 Task: Create a schedule automation trigger every thursday at 04:00 PM.
Action: Mouse moved to (1072, 299)
Screenshot: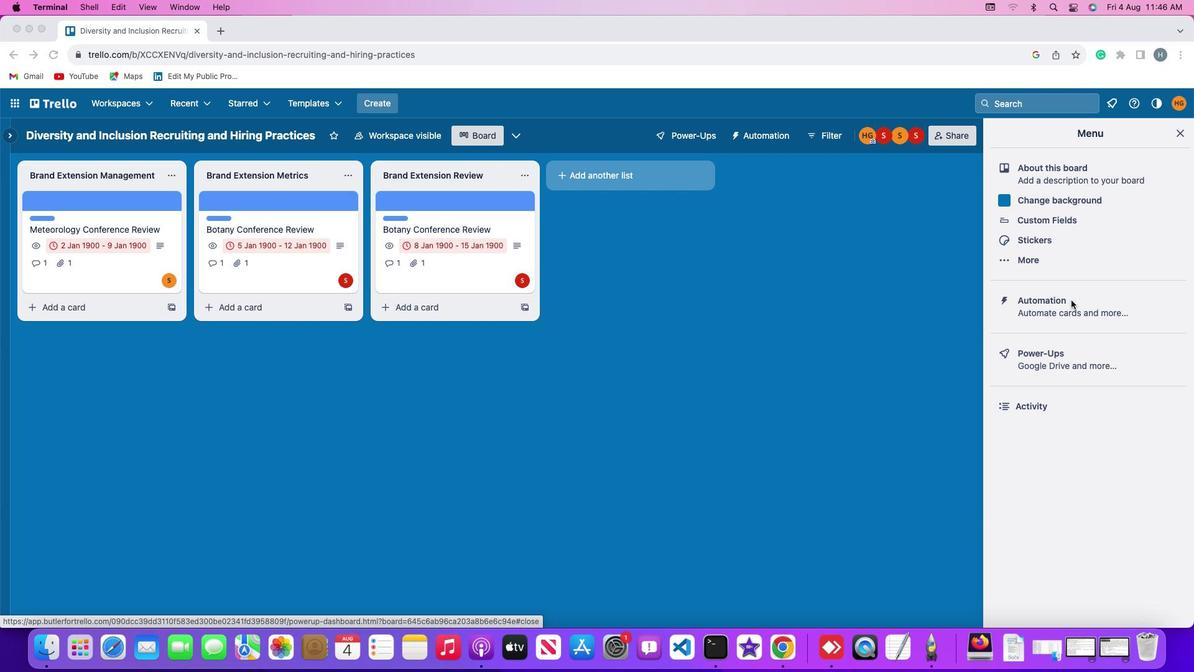 
Action: Mouse pressed left at (1072, 299)
Screenshot: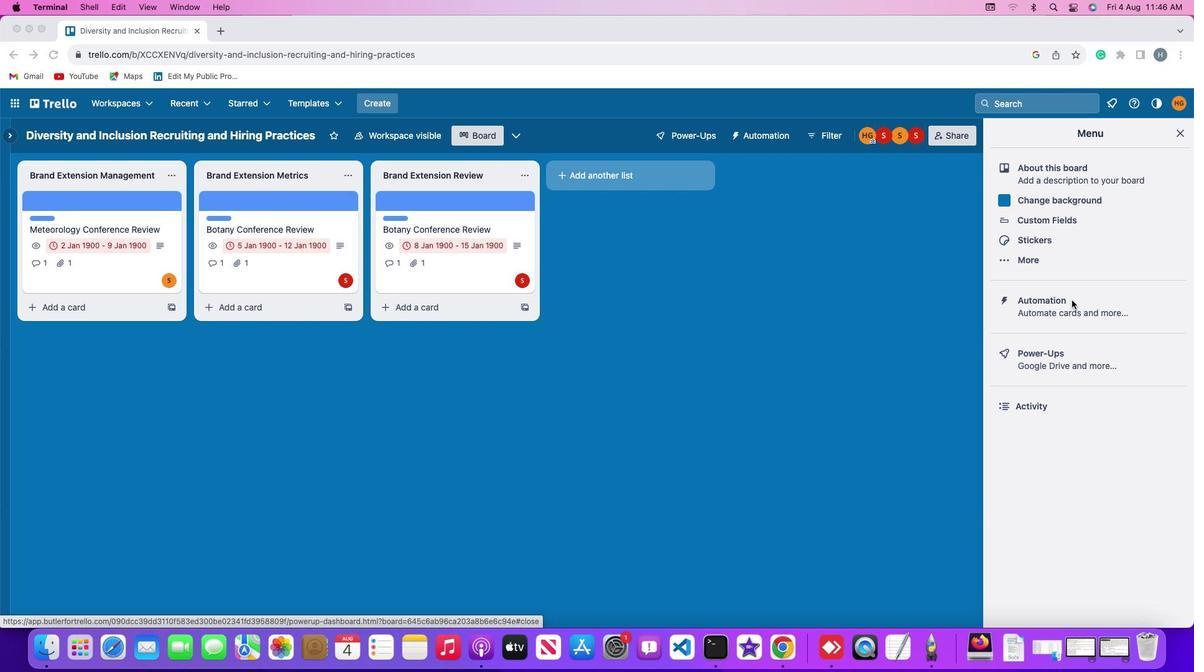 
Action: Mouse moved to (1074, 303)
Screenshot: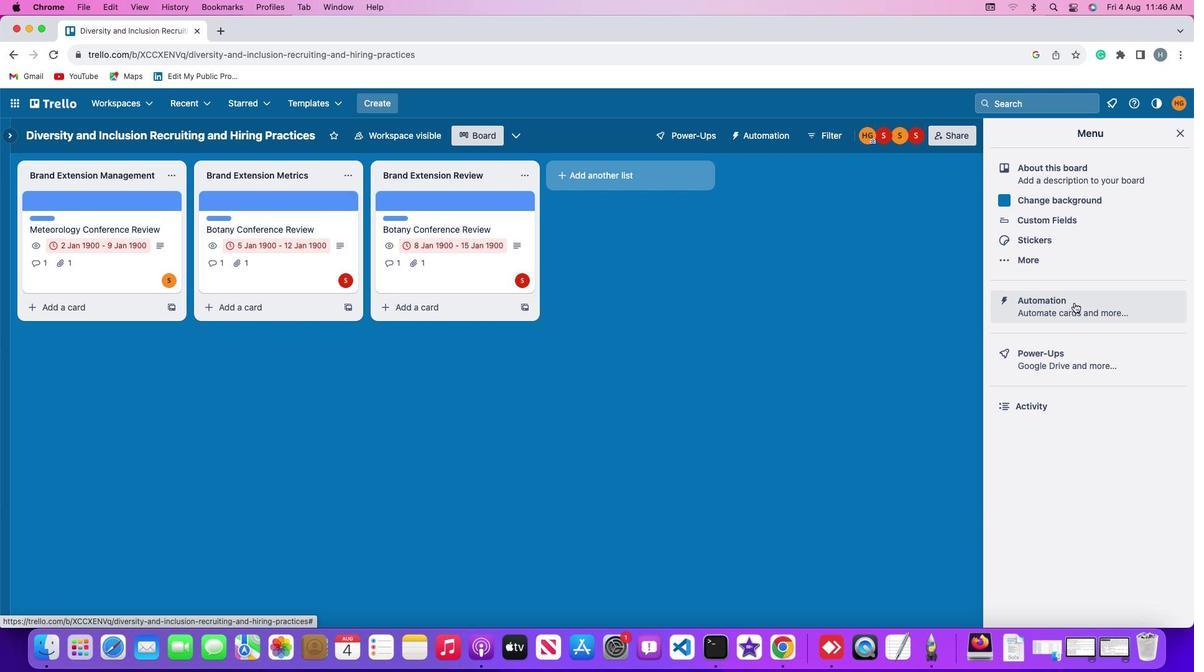 
Action: Mouse pressed left at (1074, 303)
Screenshot: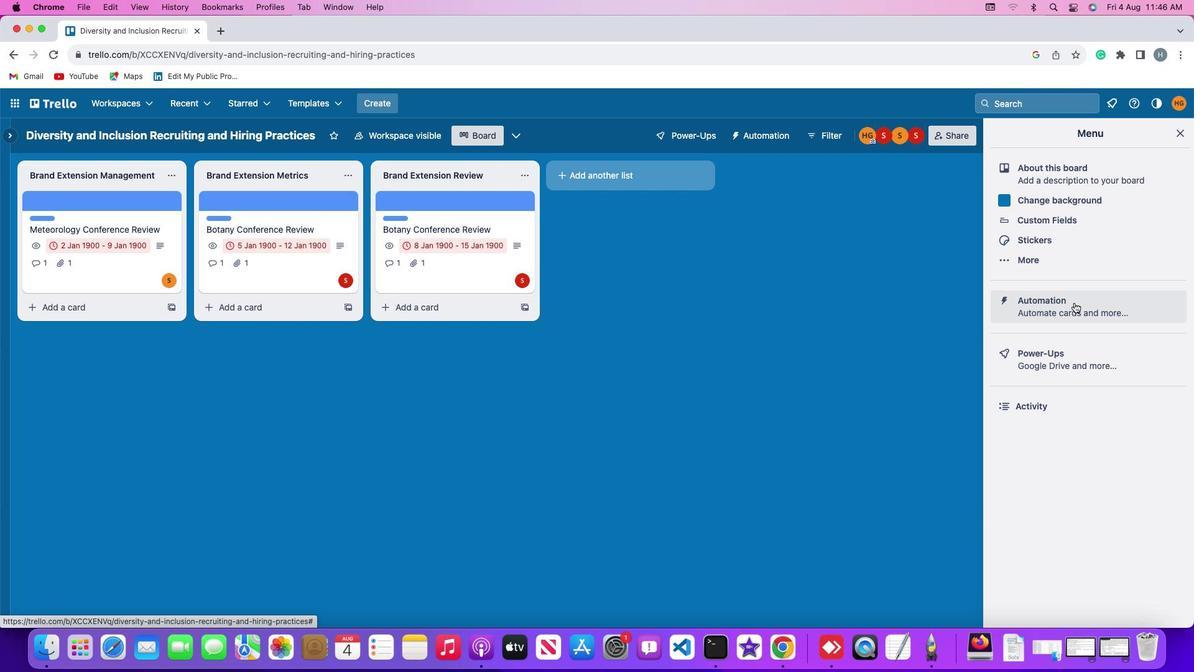 
Action: Mouse moved to (75, 270)
Screenshot: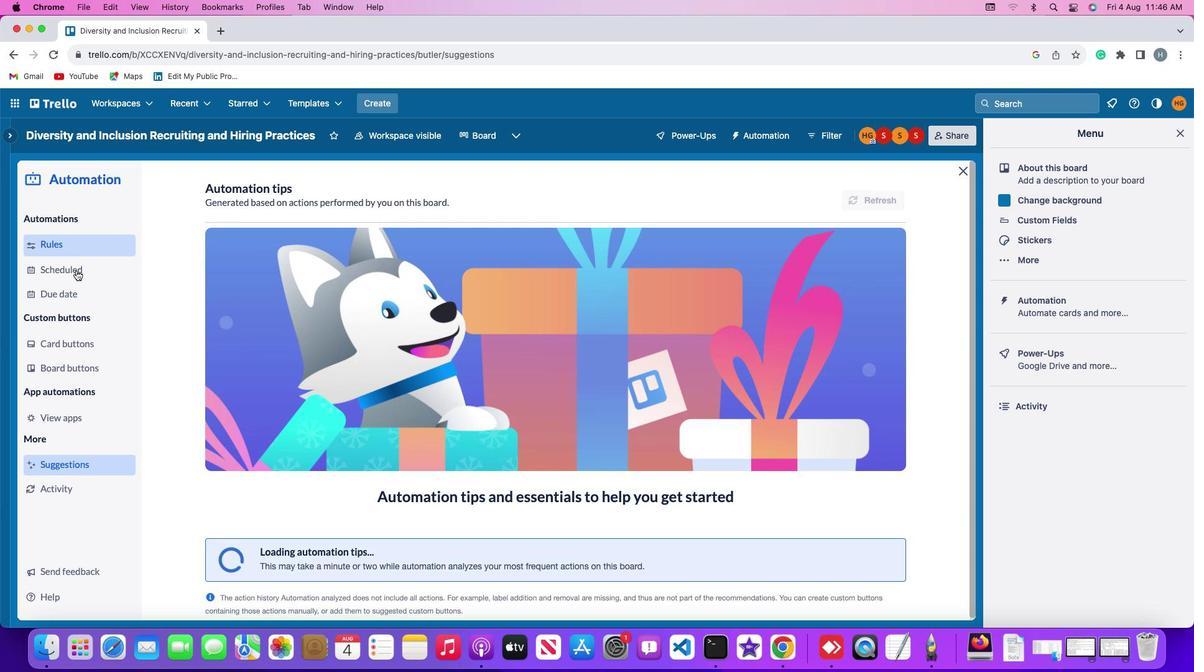 
Action: Mouse pressed left at (75, 270)
Screenshot: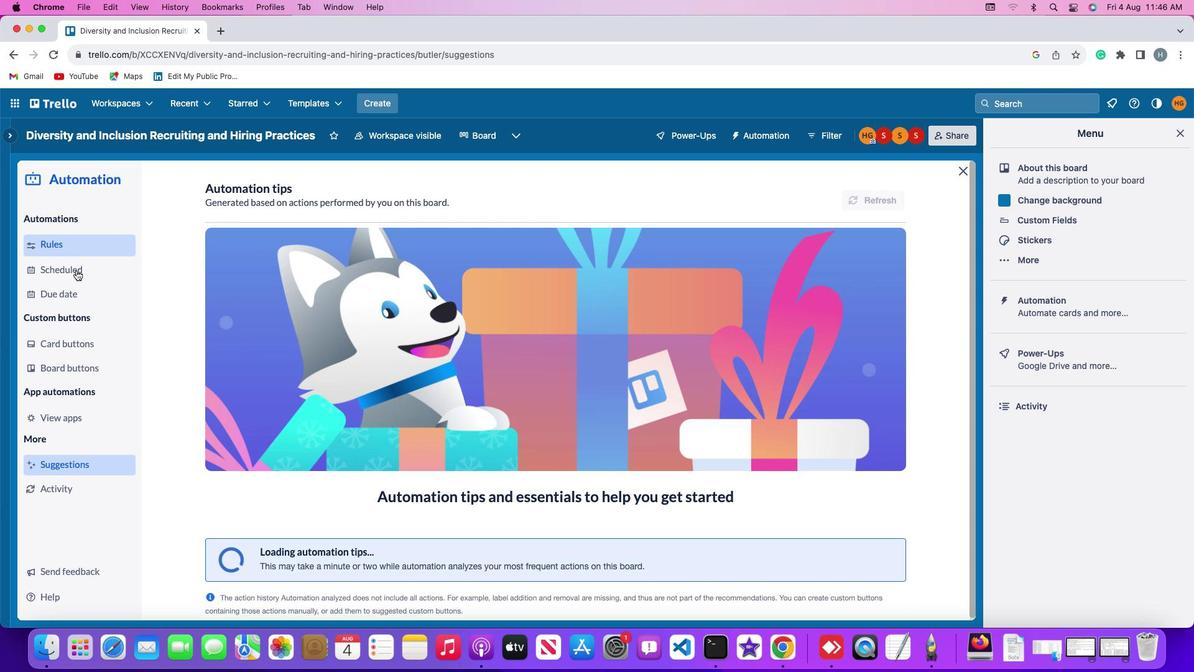 
Action: Mouse moved to (823, 190)
Screenshot: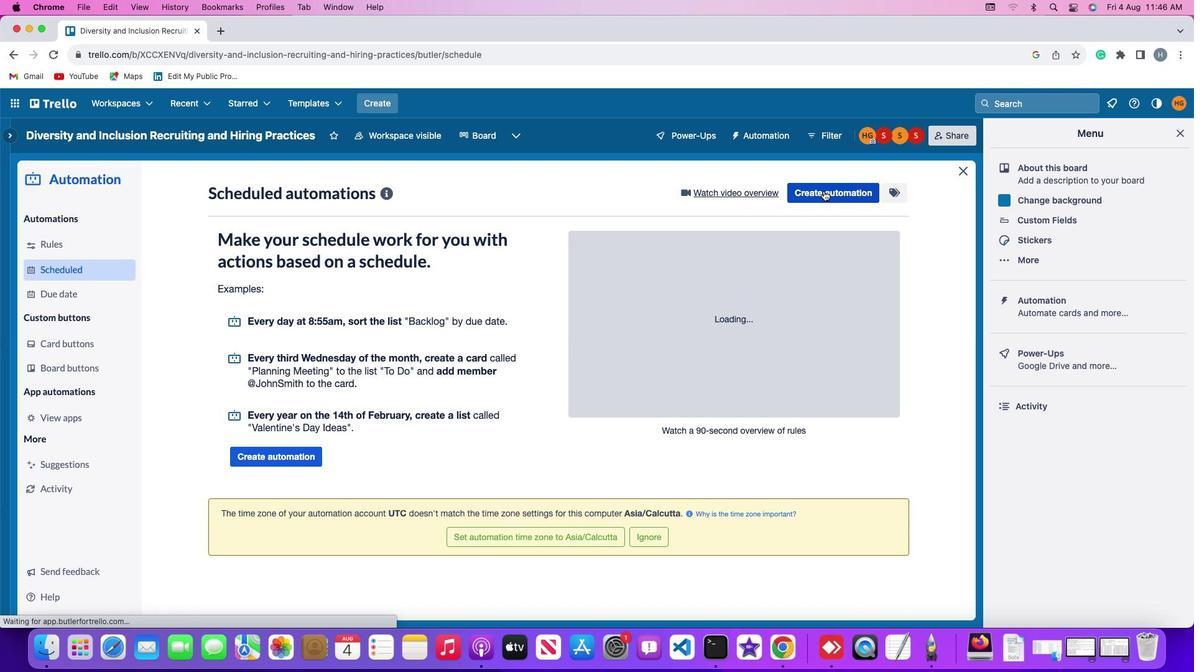 
Action: Mouse pressed left at (823, 190)
Screenshot: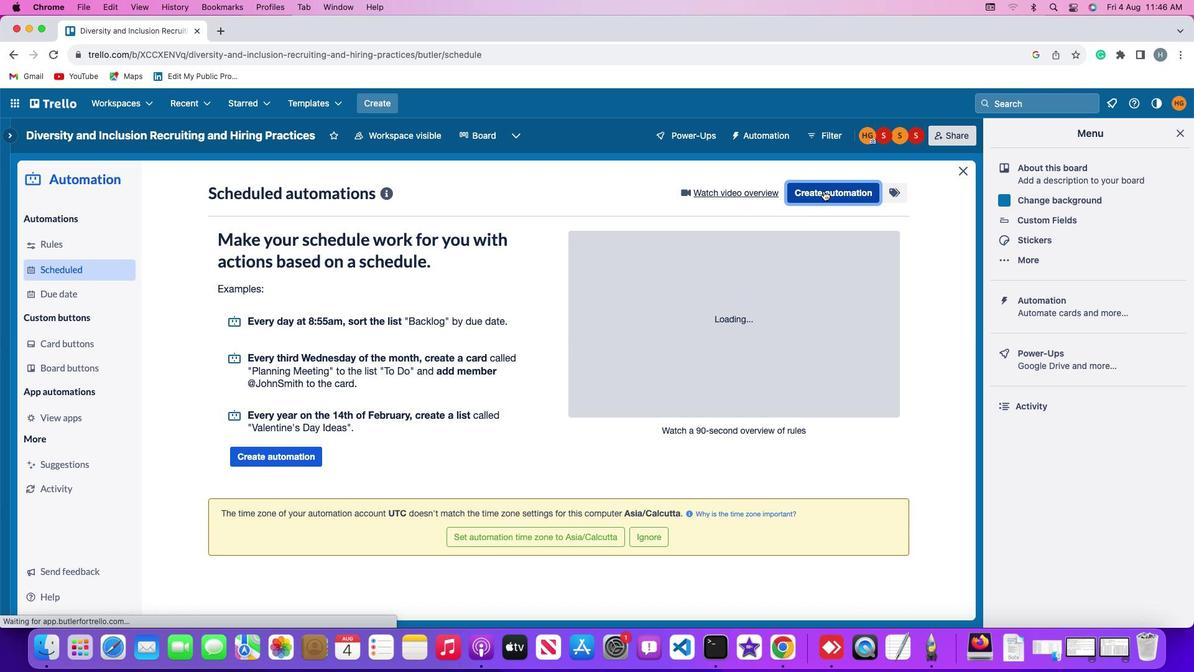 
Action: Mouse moved to (590, 312)
Screenshot: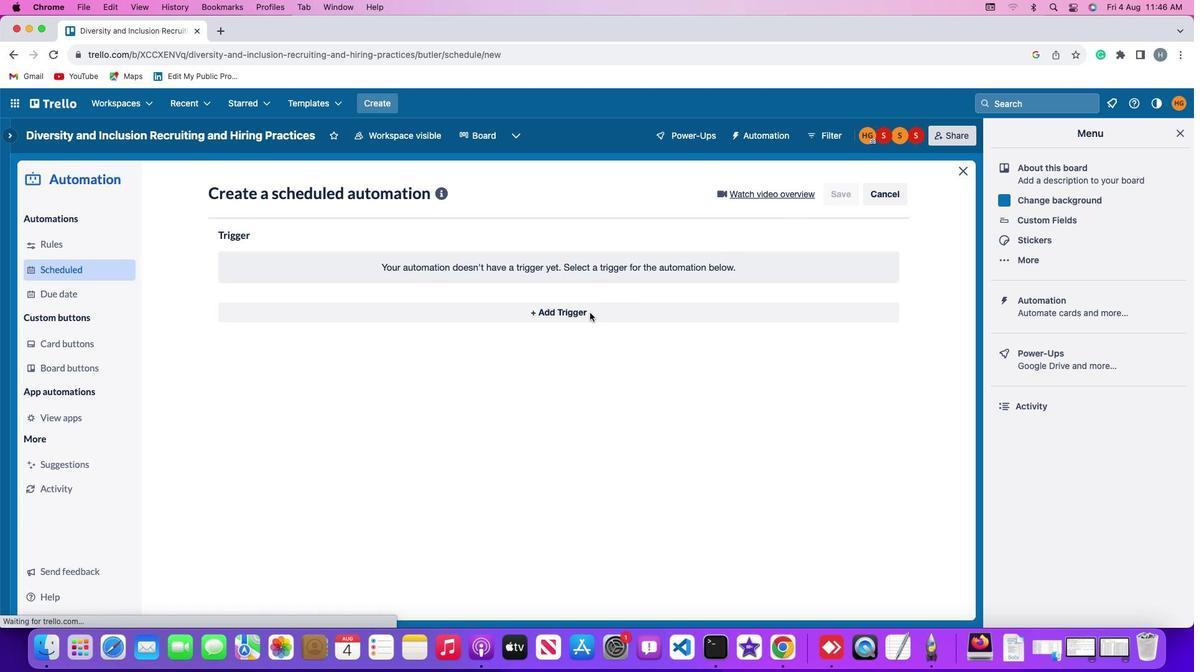 
Action: Mouse pressed left at (590, 312)
Screenshot: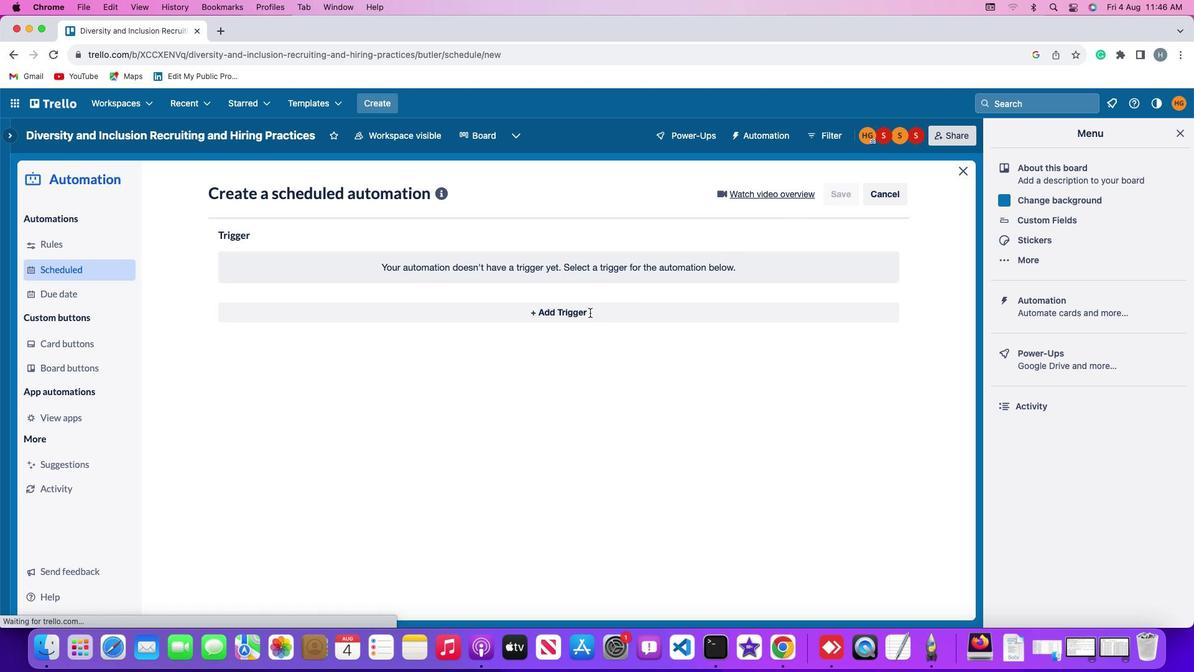 
Action: Mouse moved to (288, 400)
Screenshot: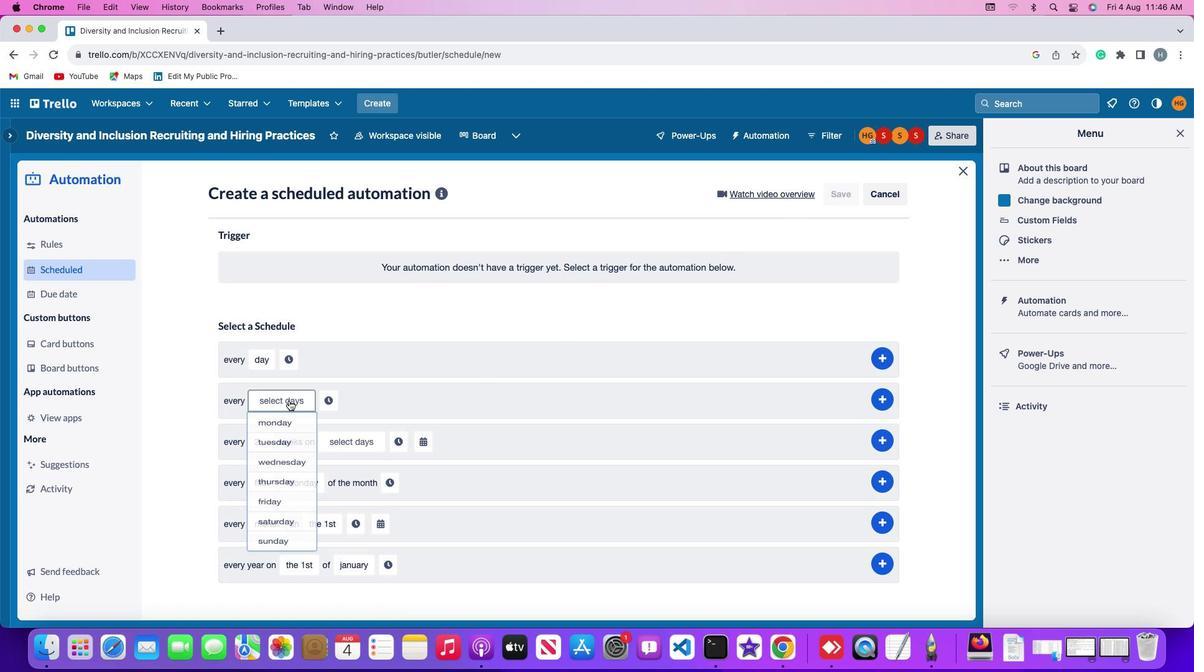 
Action: Mouse pressed left at (288, 400)
Screenshot: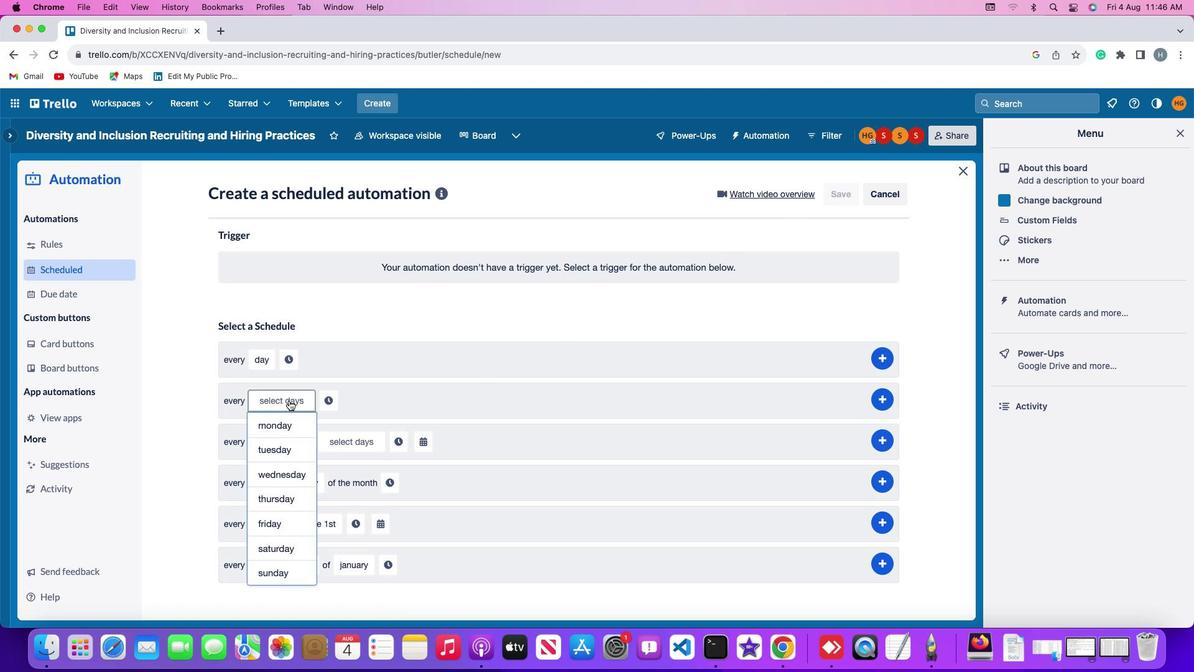 
Action: Mouse moved to (283, 495)
Screenshot: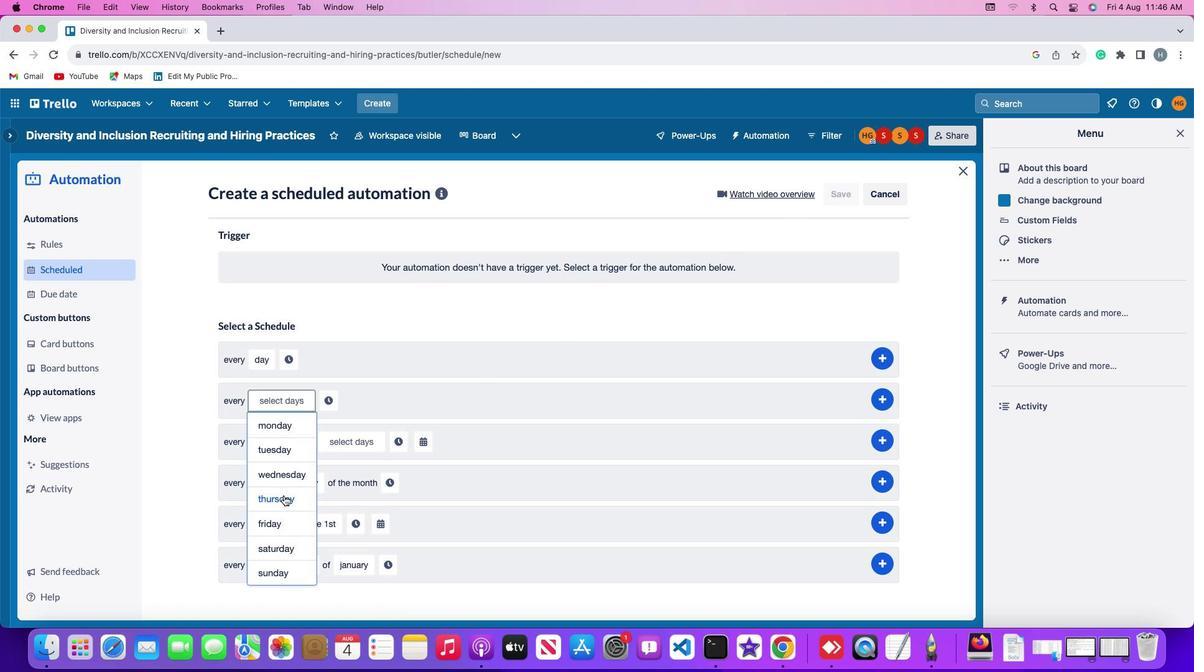 
Action: Mouse pressed left at (283, 495)
Screenshot: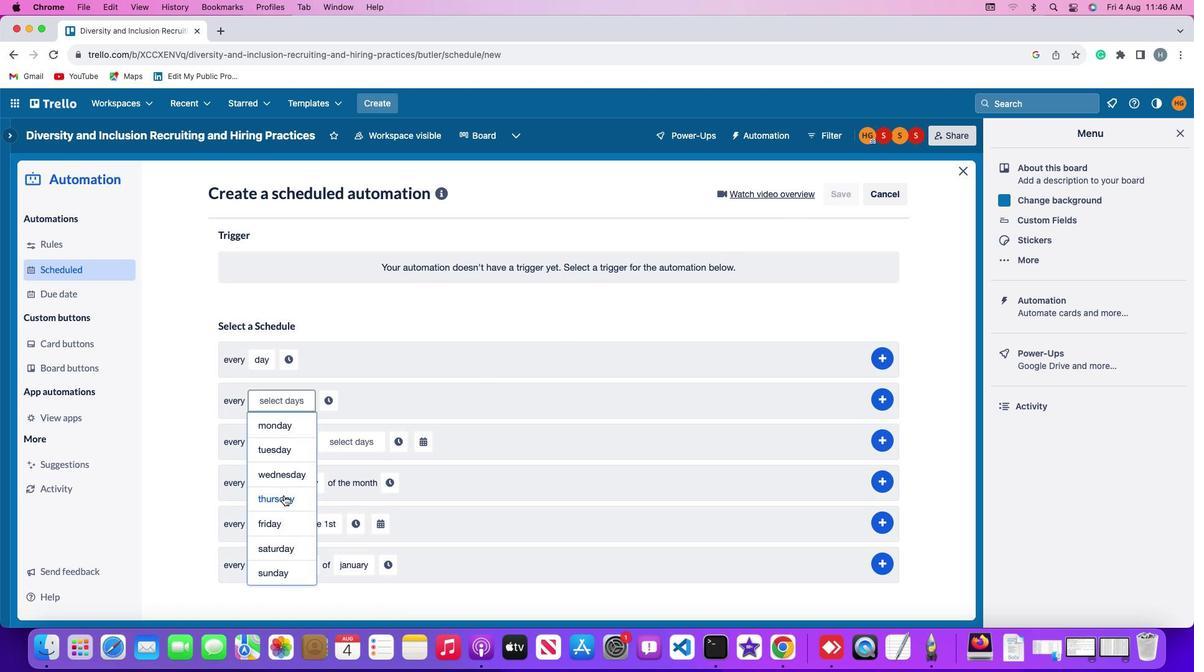 
Action: Mouse moved to (339, 397)
Screenshot: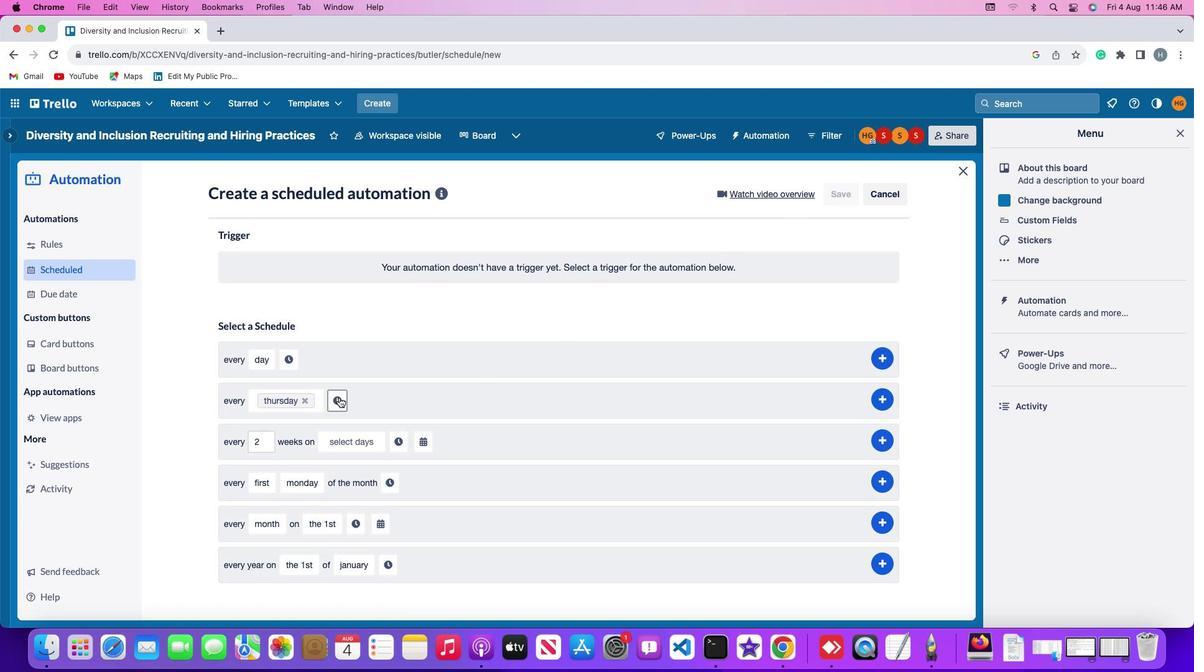 
Action: Mouse pressed left at (339, 397)
Screenshot: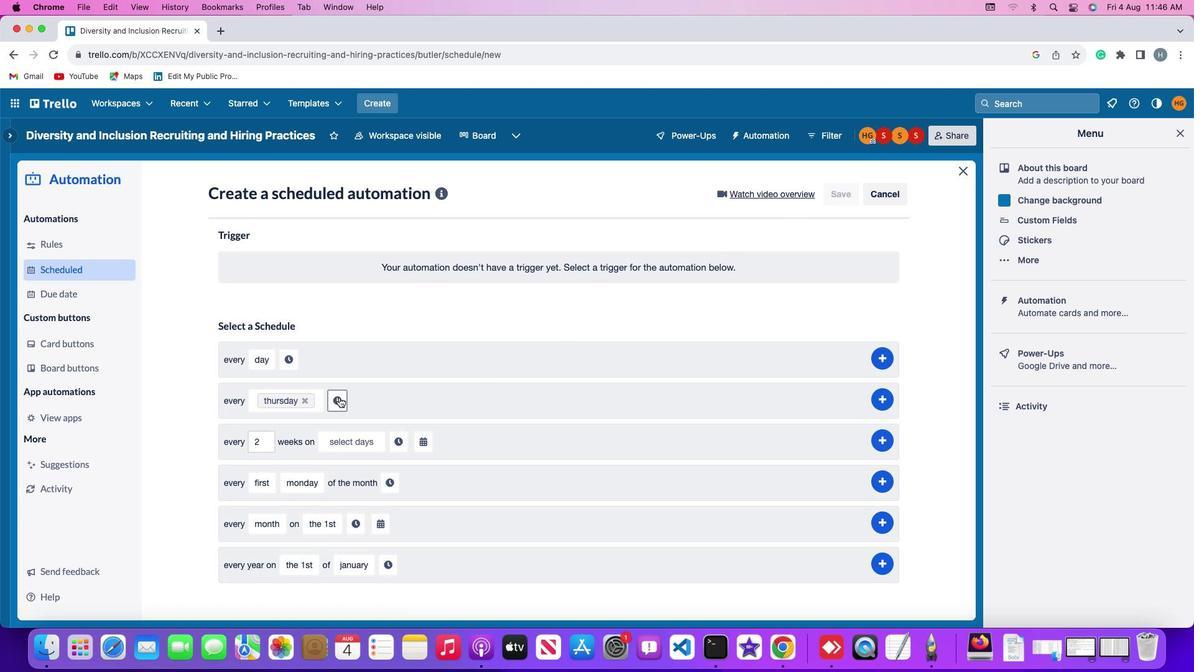 
Action: Mouse moved to (366, 399)
Screenshot: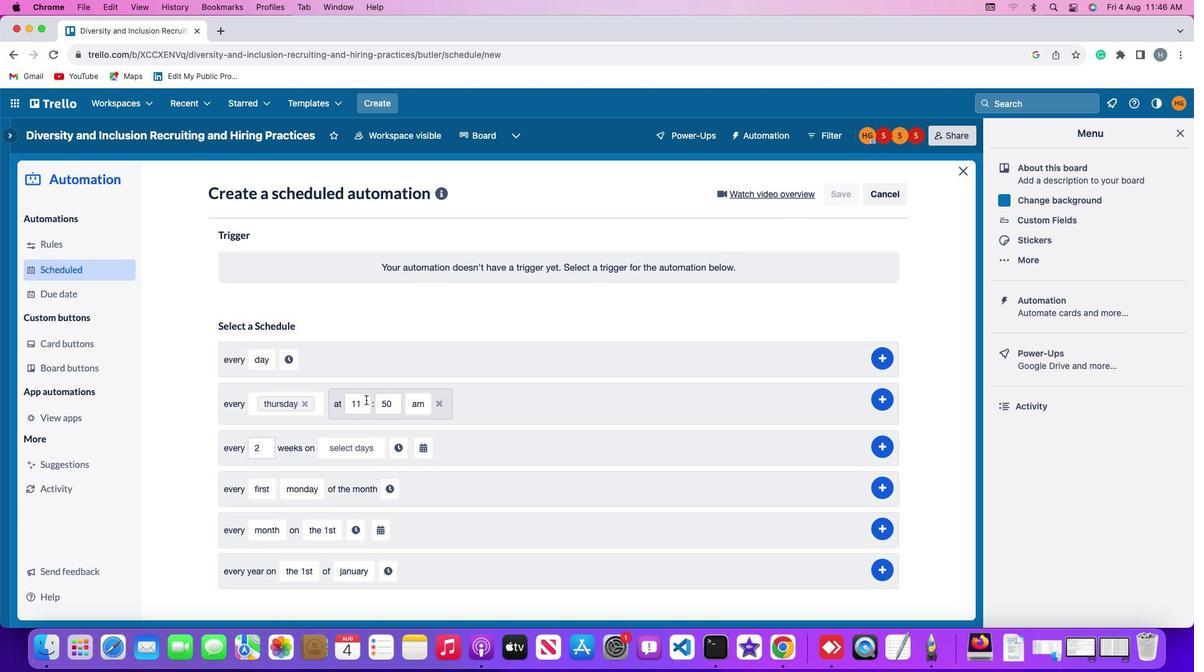 
Action: Mouse pressed left at (366, 399)
Screenshot: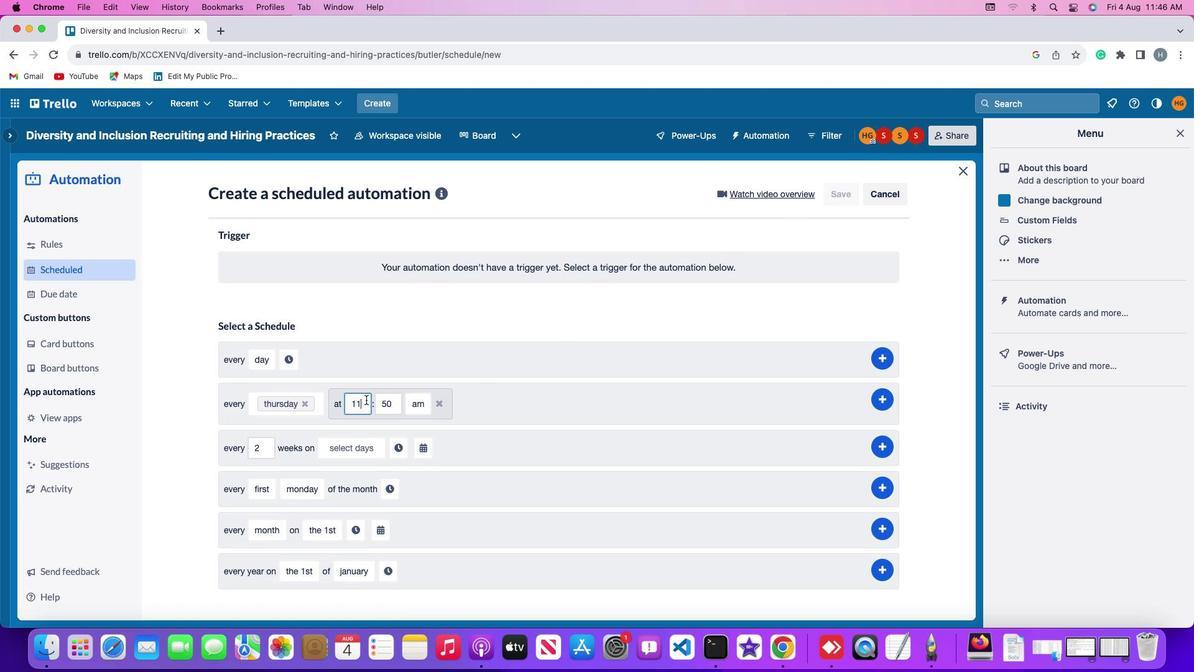 
Action: Key pressed Key.backspaceKey.backspace'4'
Screenshot: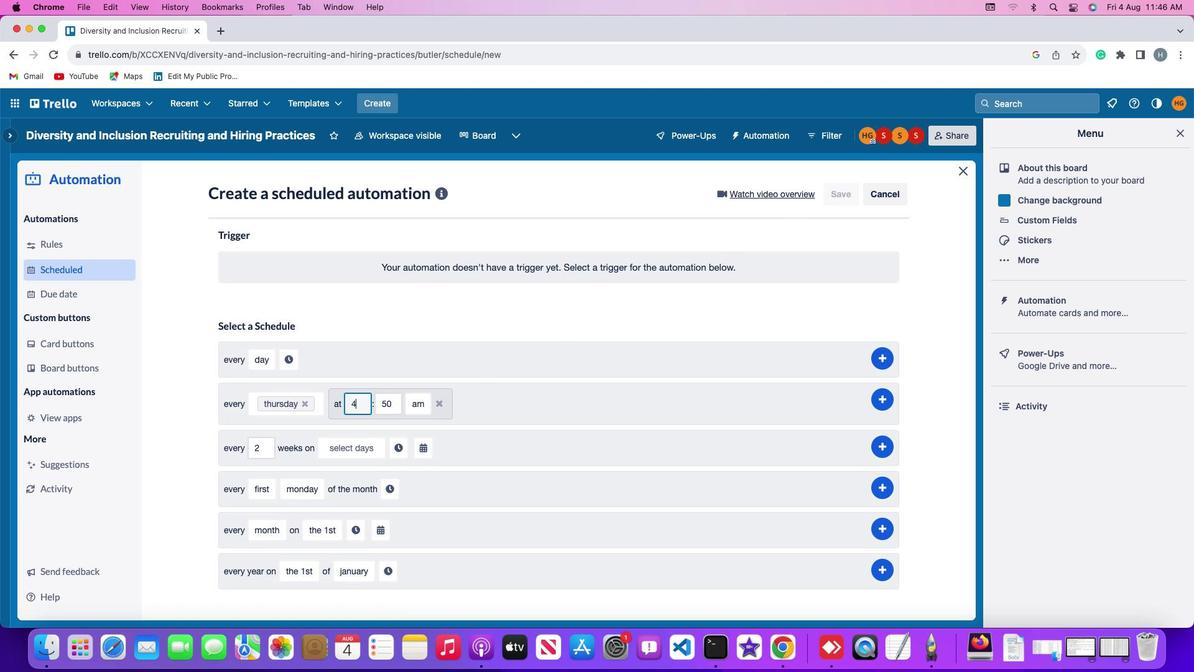 
Action: Mouse moved to (394, 402)
Screenshot: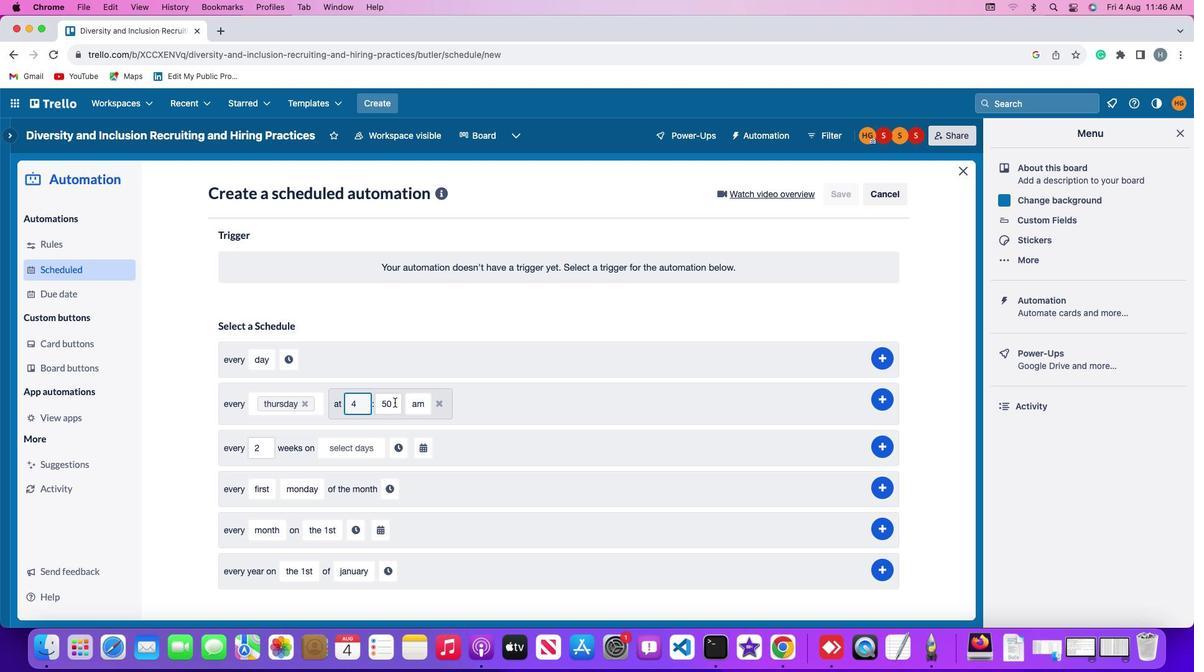 
Action: Mouse pressed left at (394, 402)
Screenshot: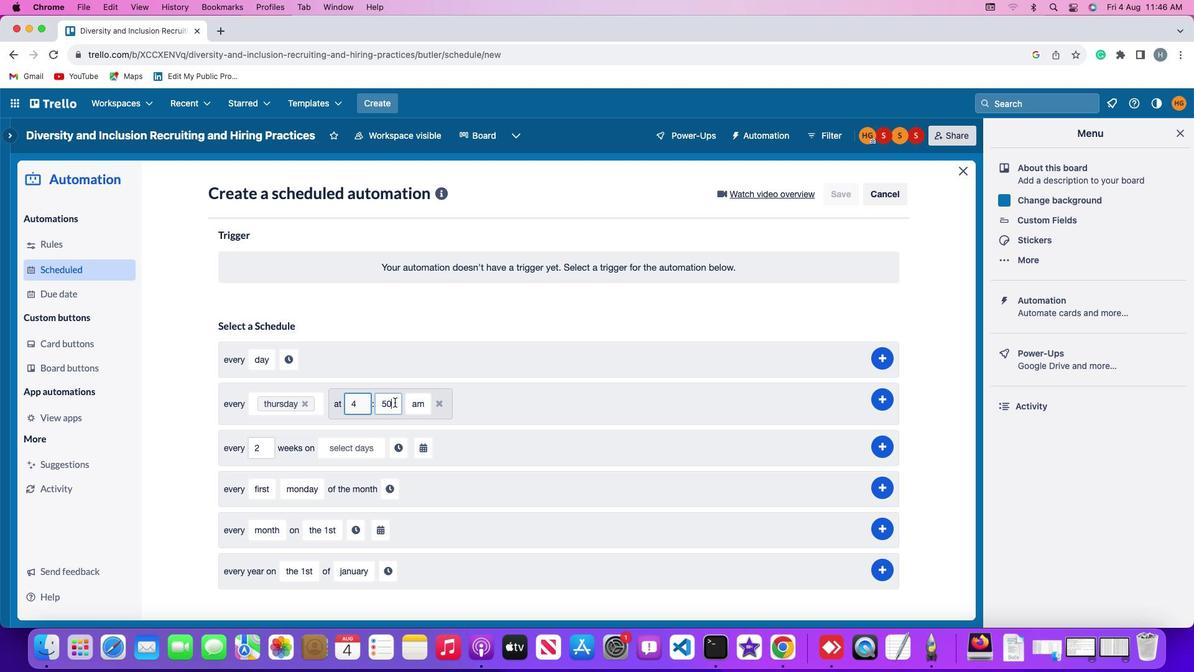 
Action: Mouse moved to (395, 402)
Screenshot: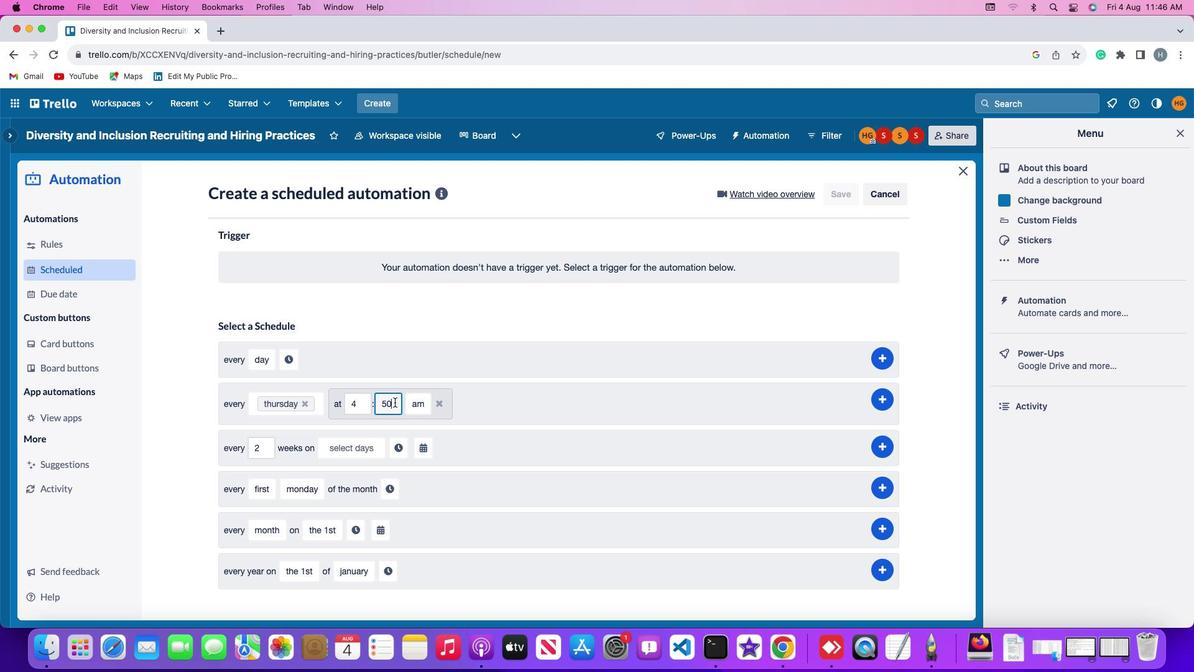 
Action: Key pressed Key.backspaceKey.backspace'0'
Screenshot: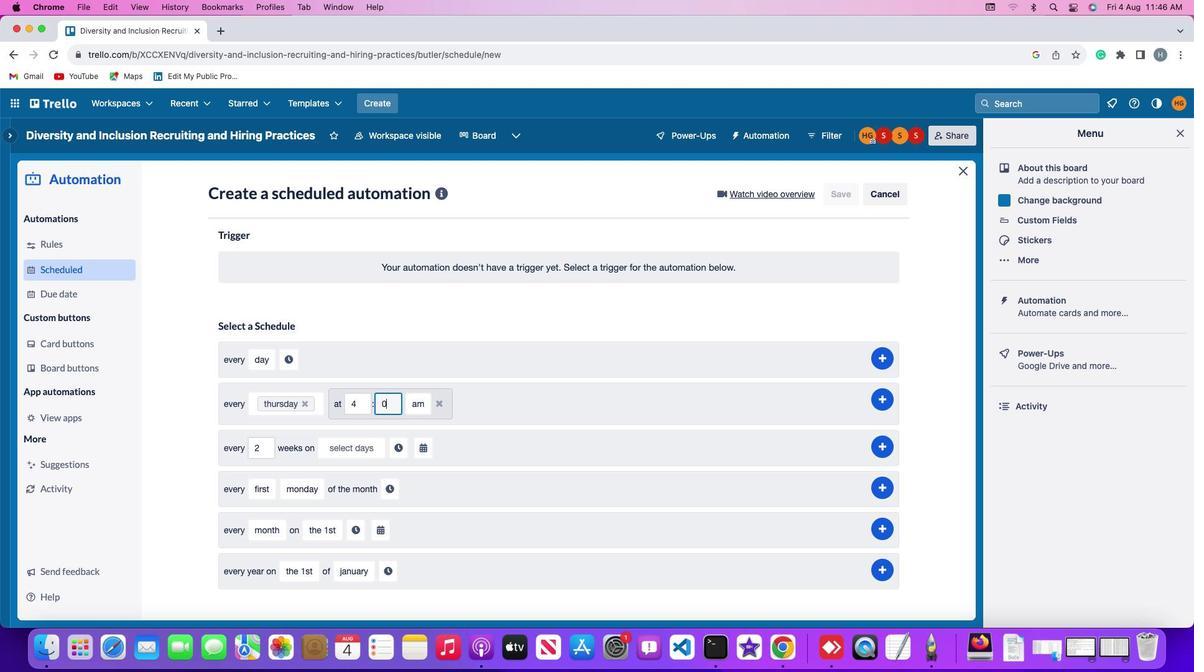 
Action: Mouse moved to (394, 402)
Screenshot: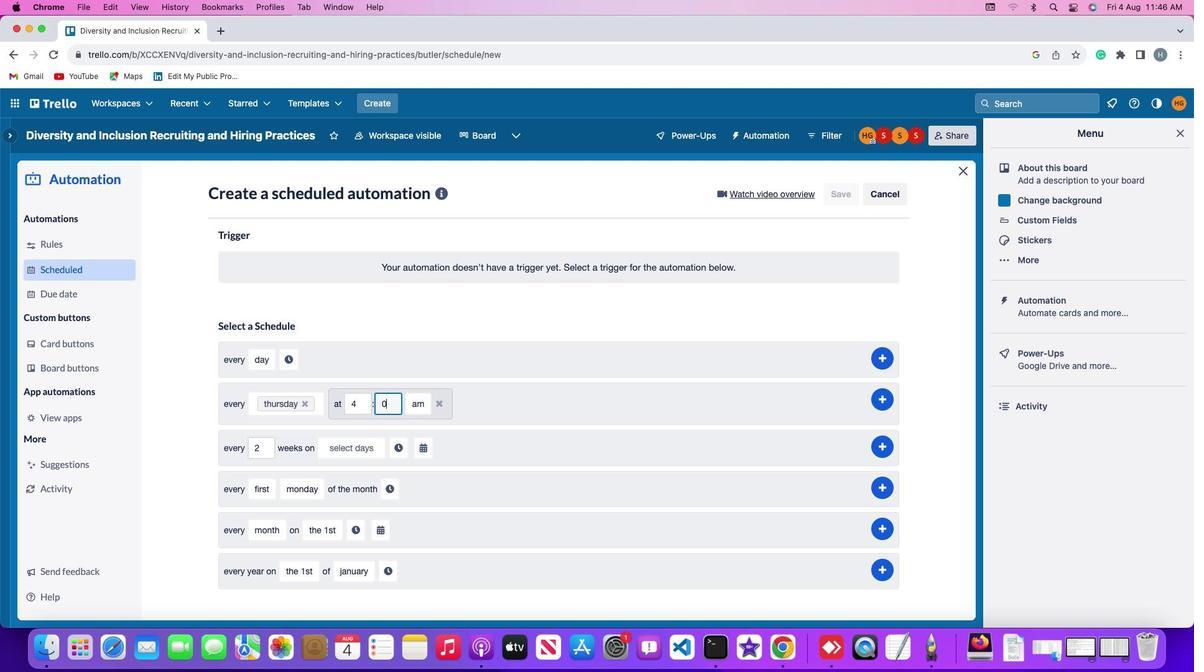 
Action: Key pressed '0'
Screenshot: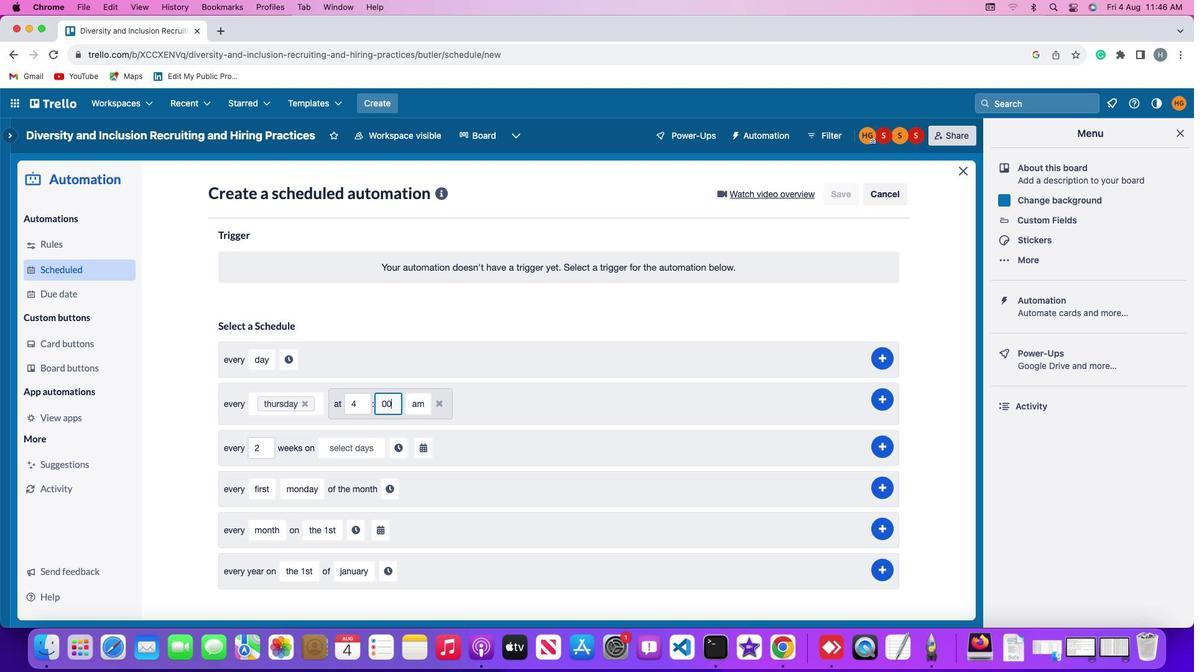 
Action: Mouse moved to (412, 402)
Screenshot: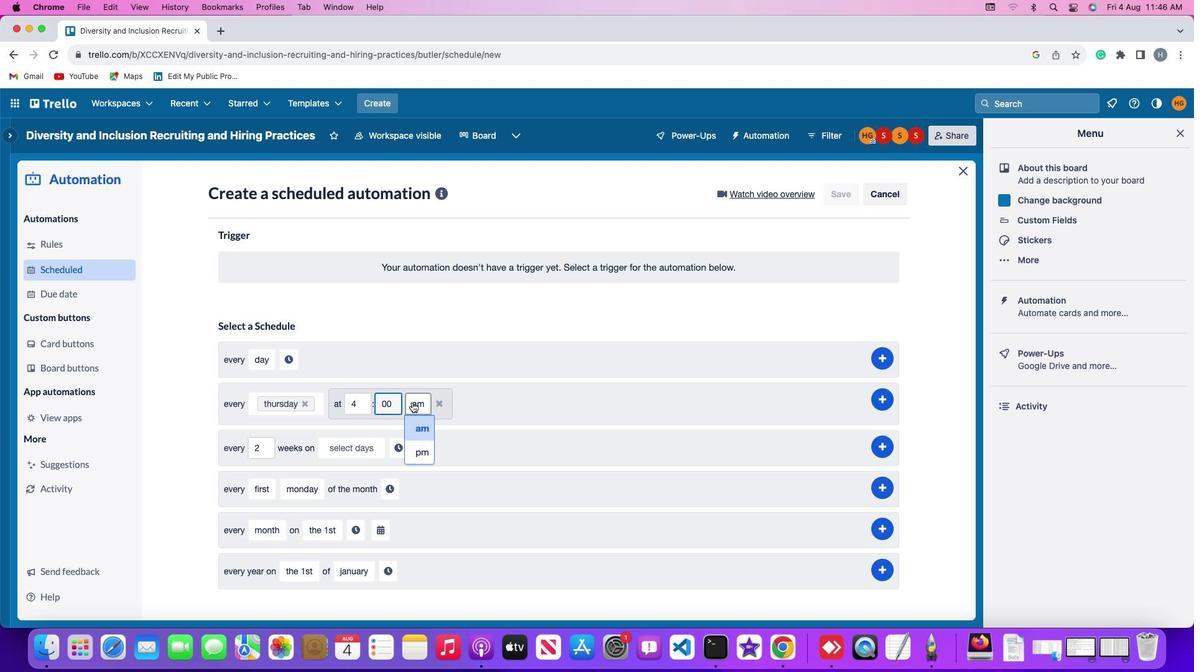 
Action: Mouse pressed left at (412, 402)
Screenshot: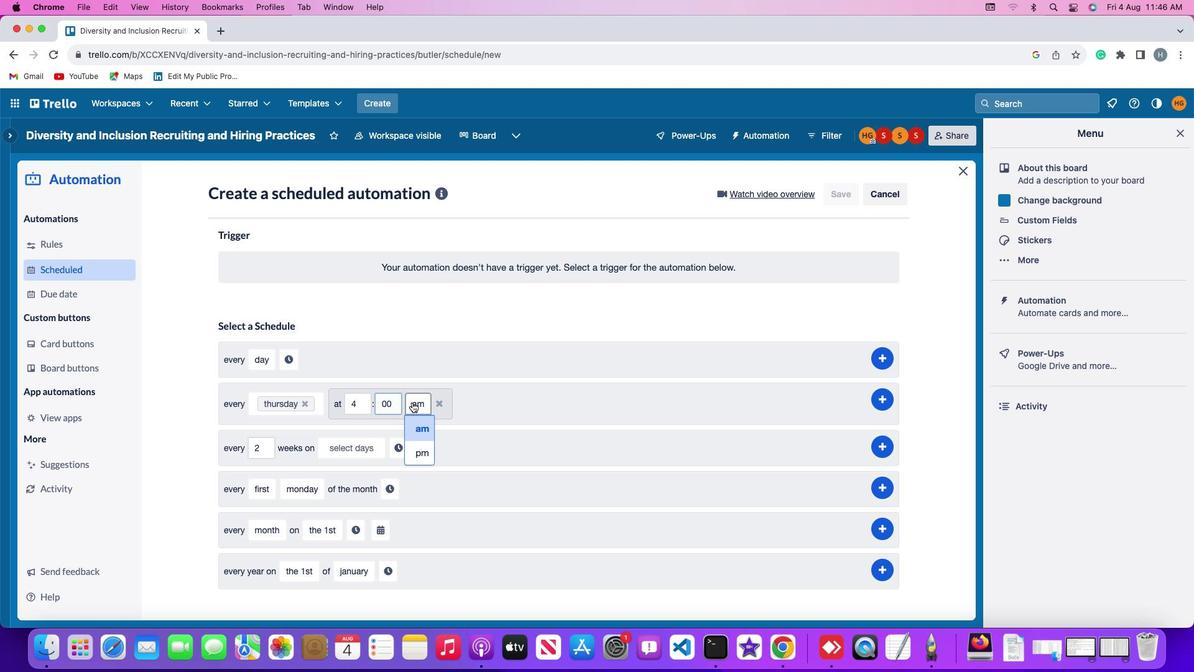 
Action: Mouse moved to (418, 449)
Screenshot: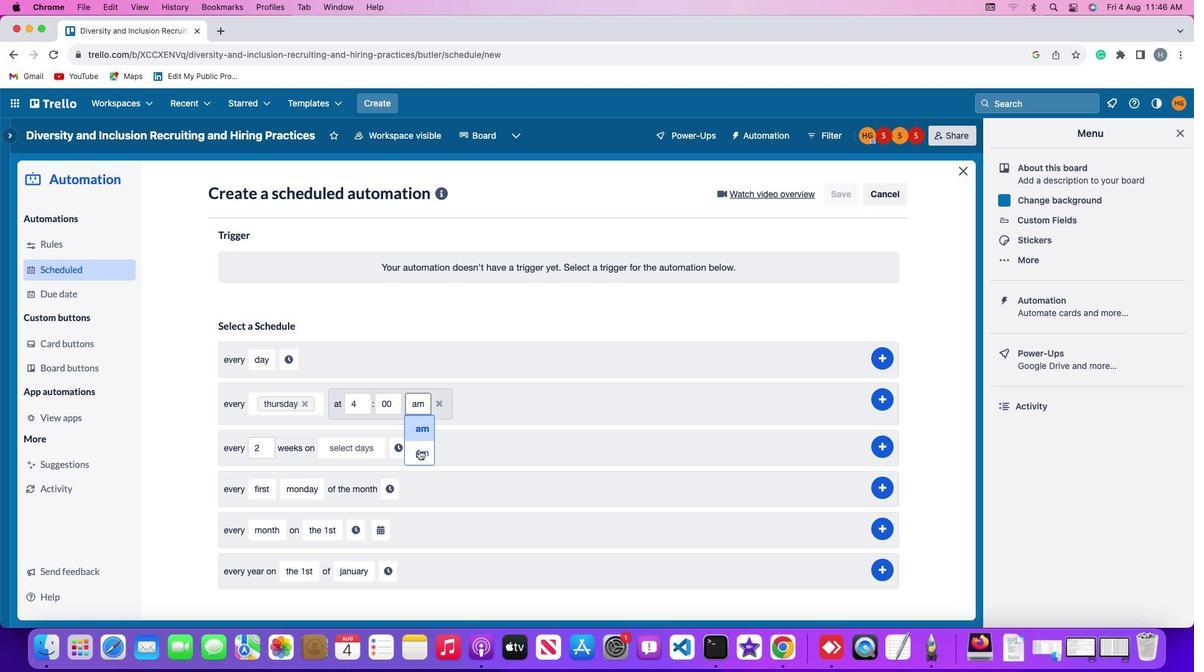 
Action: Mouse pressed left at (418, 449)
Screenshot: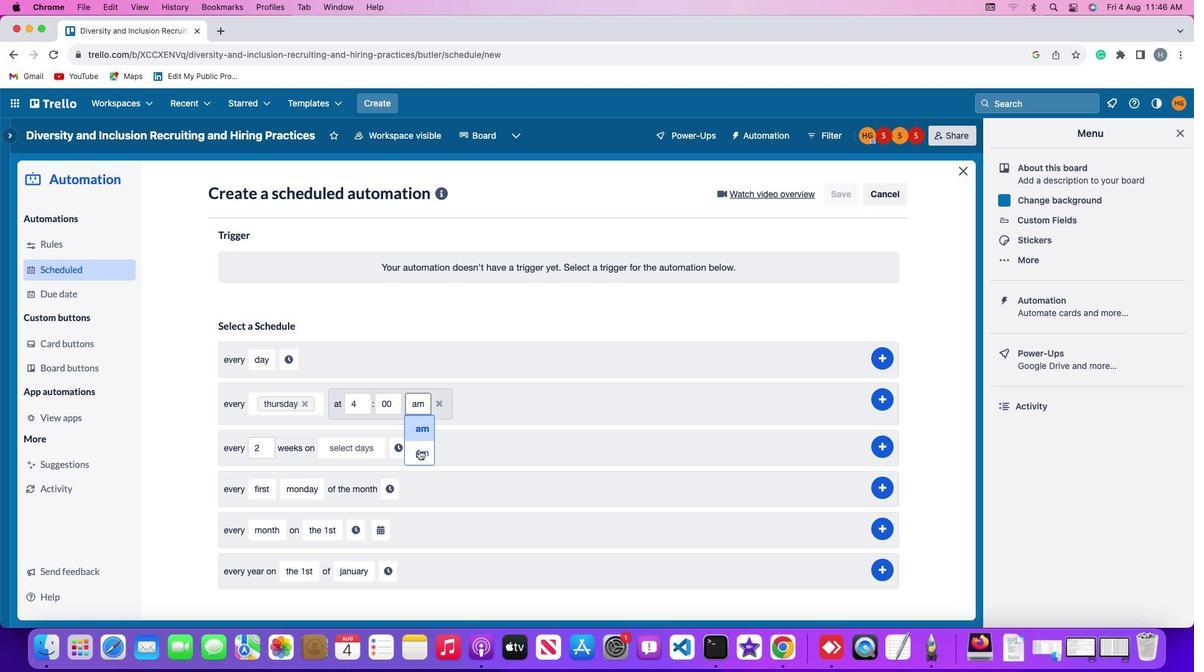 
Action: Mouse moved to (887, 397)
Screenshot: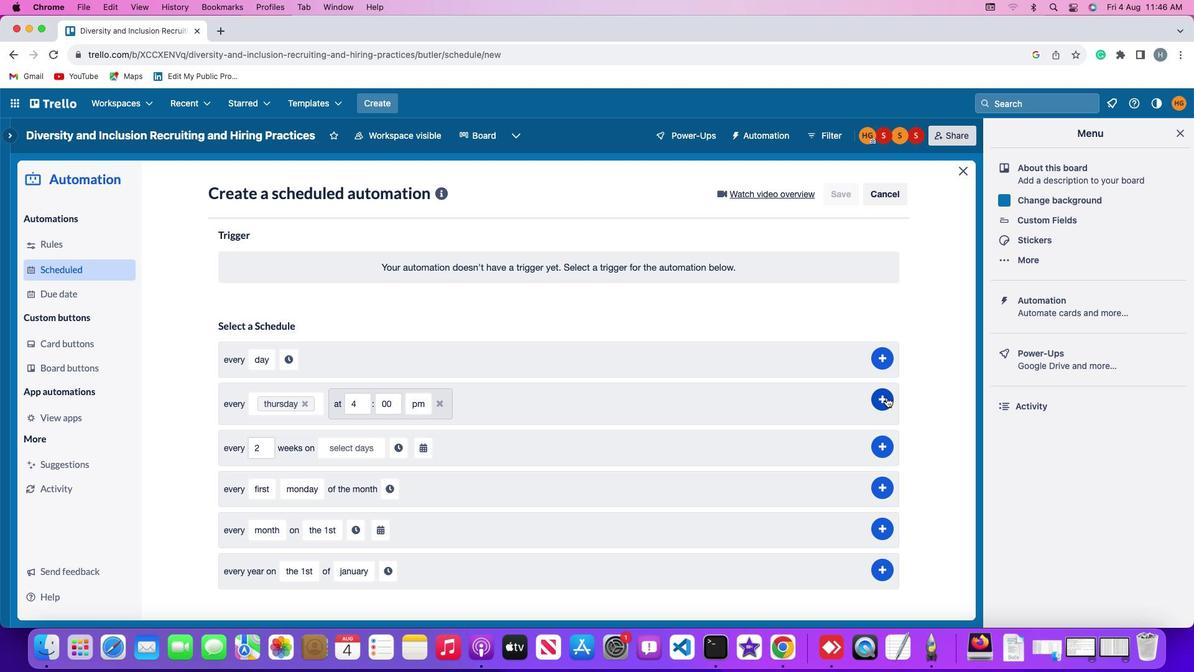 
Action: Mouse pressed left at (887, 397)
Screenshot: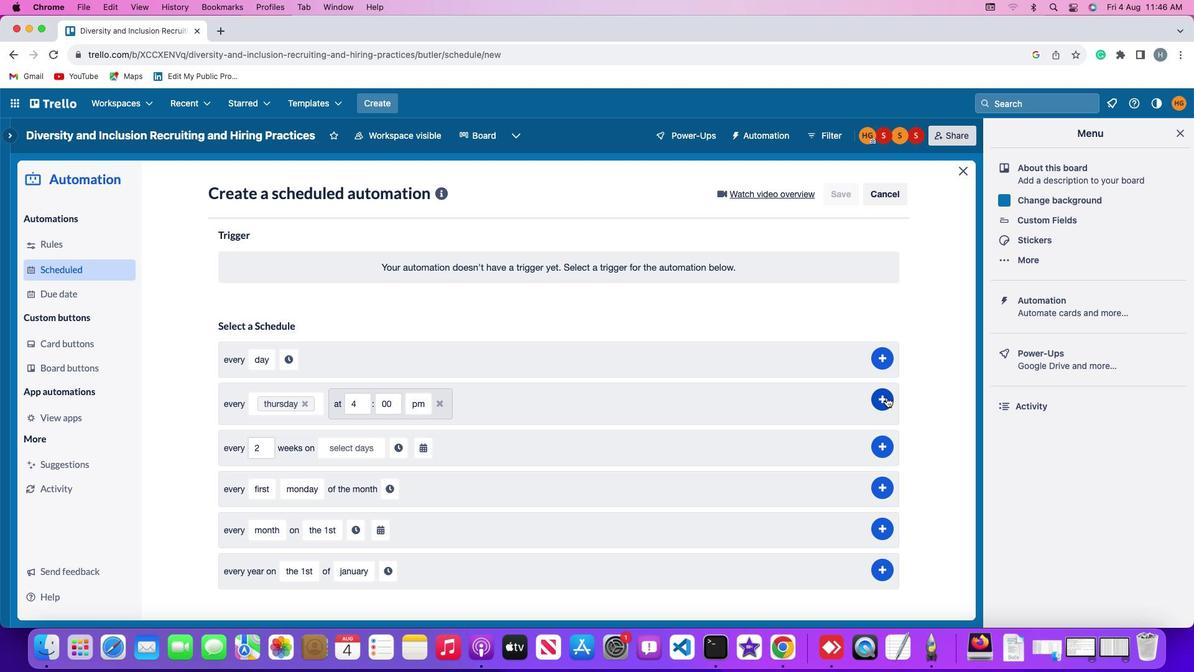 
Action: Mouse moved to (812, 338)
Screenshot: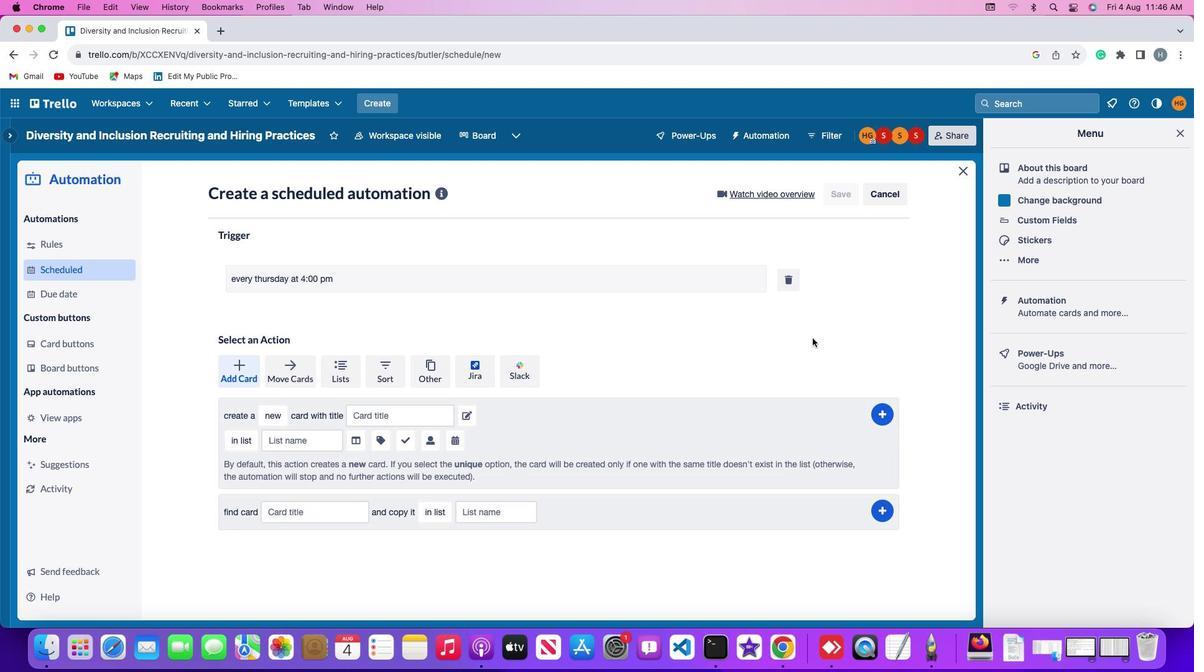 
